 Task: Add the action, sort the to do list when every Tuesday by age in descending order.
Action: Mouse moved to (375, 217)
Screenshot: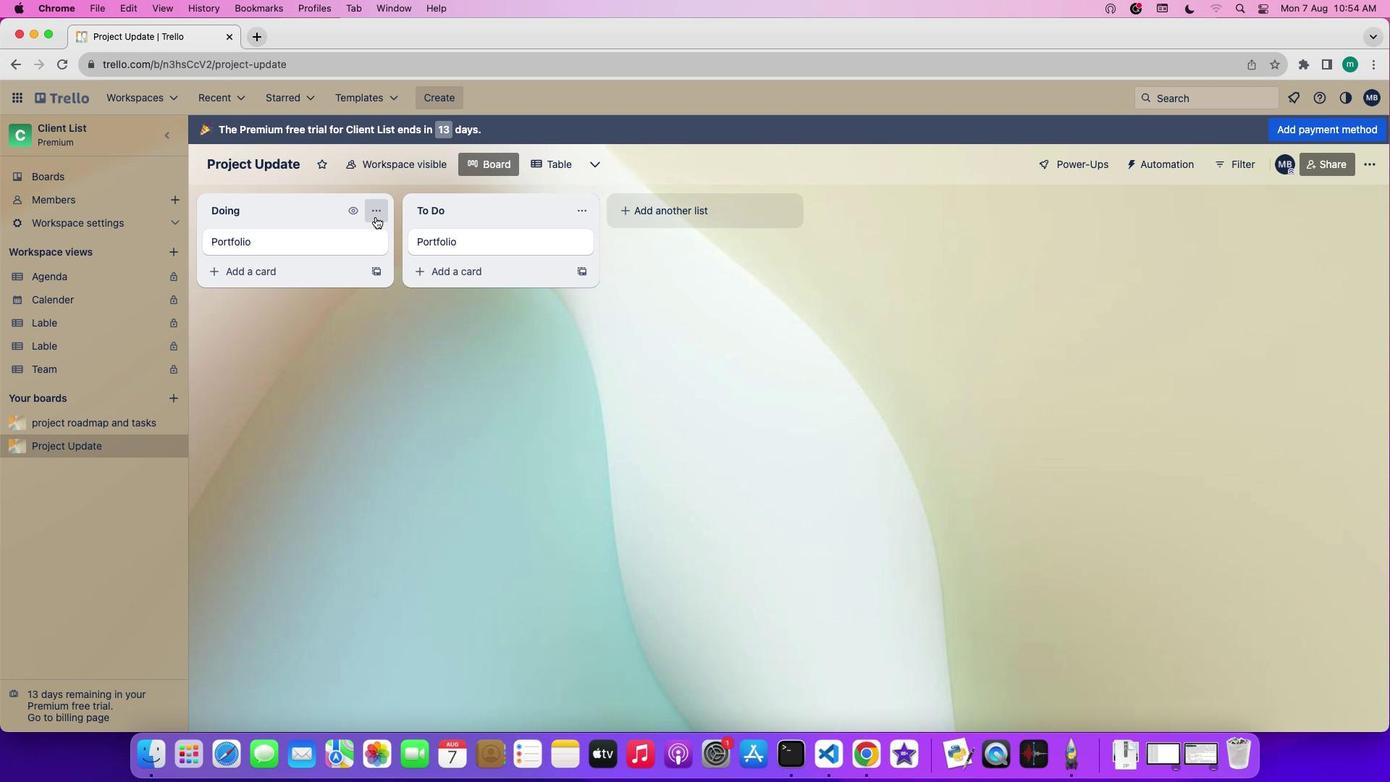 
Action: Mouse pressed left at (375, 217)
Screenshot: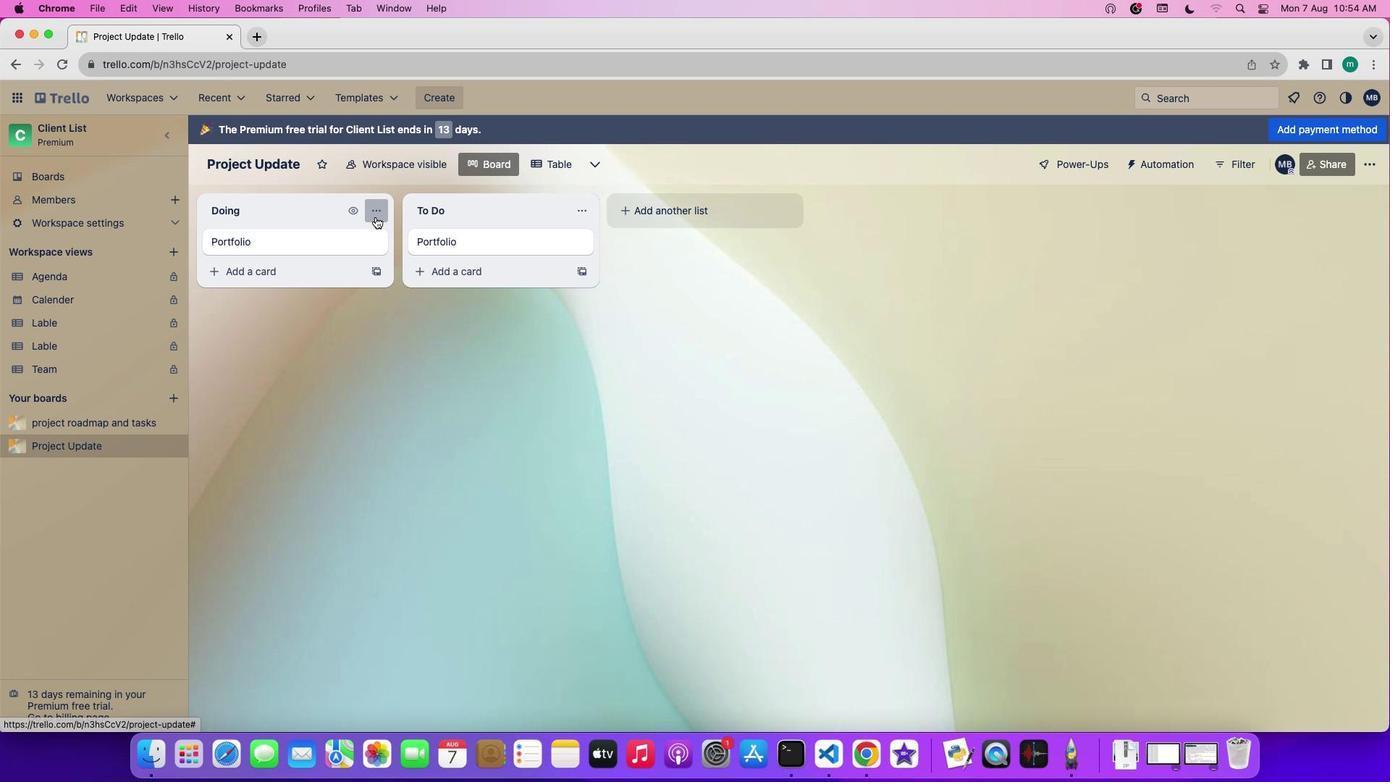 
Action: Mouse moved to (423, 446)
Screenshot: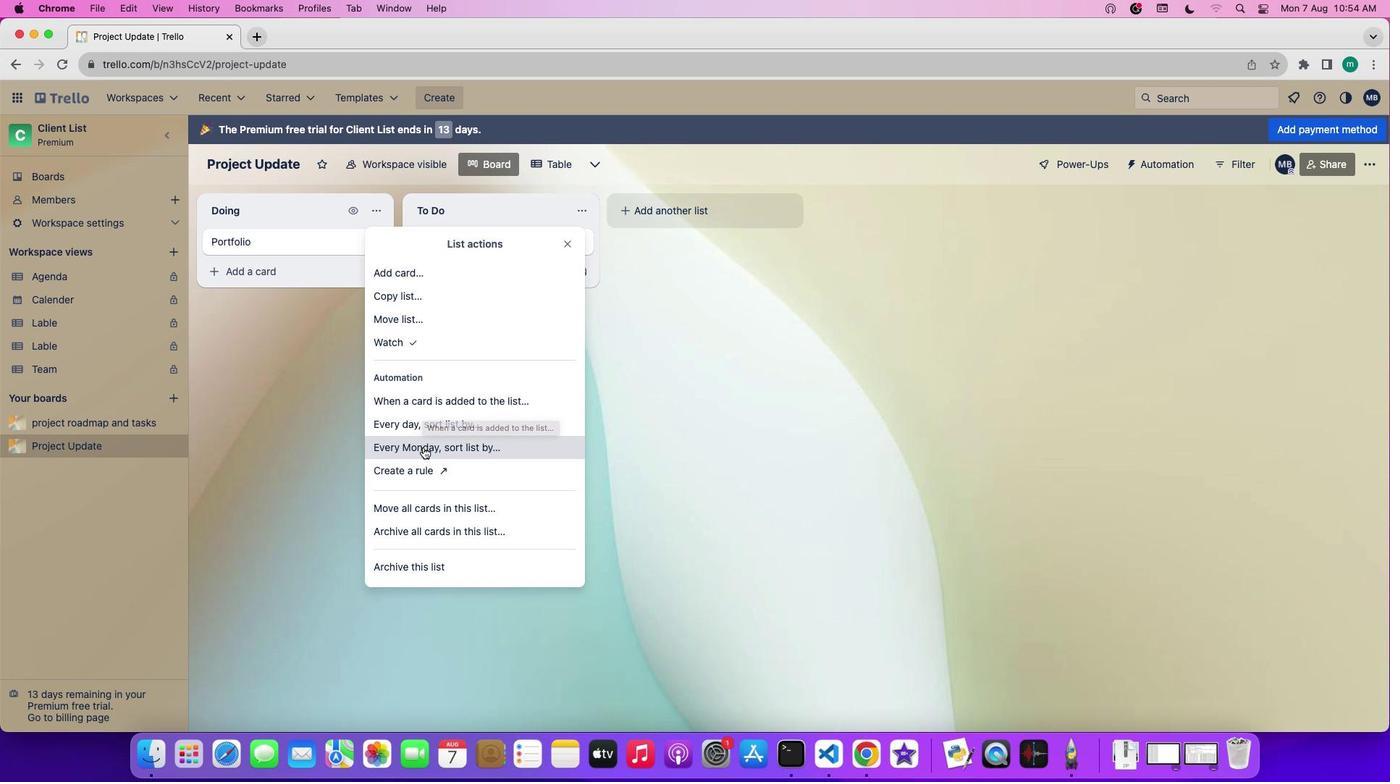 
Action: Mouse pressed left at (423, 446)
Screenshot: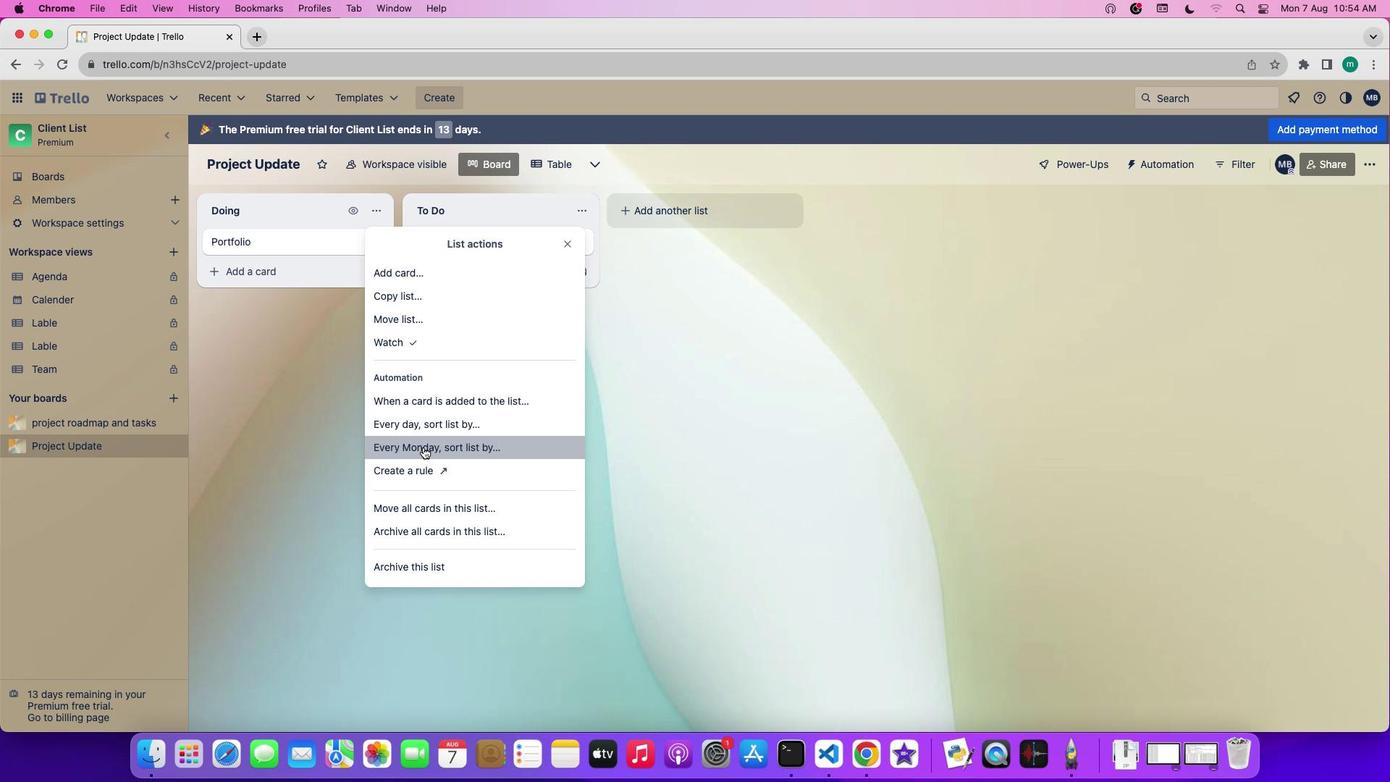 
Action: Mouse moved to (480, 319)
Screenshot: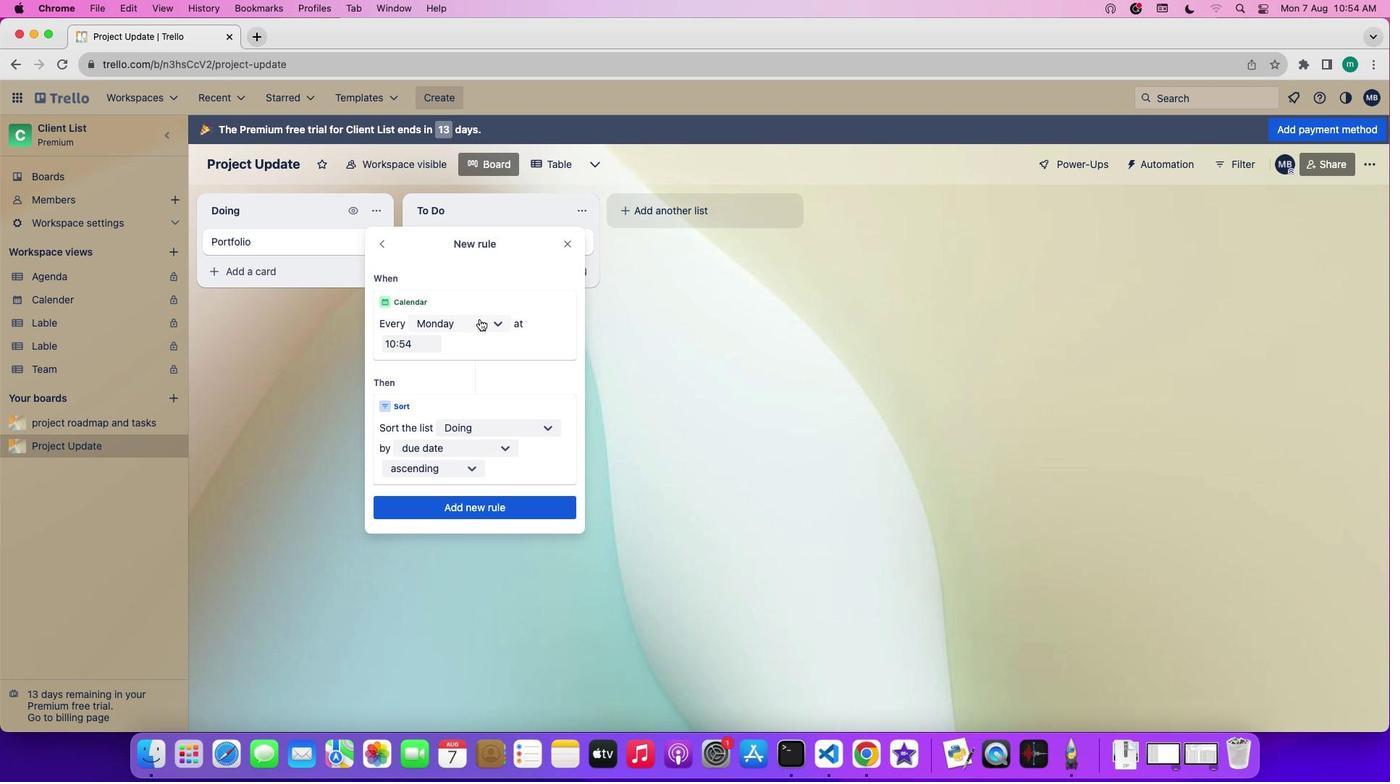
Action: Mouse pressed left at (480, 319)
Screenshot: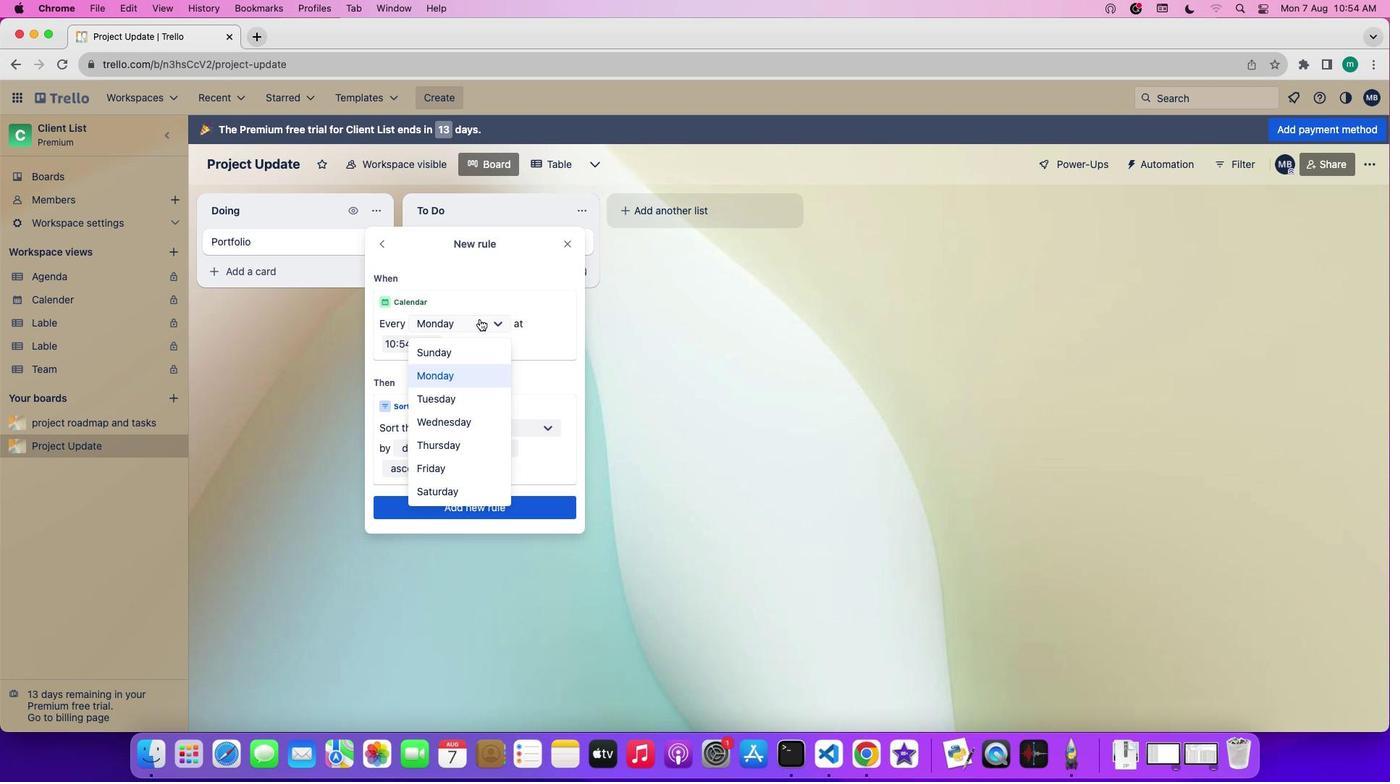 
Action: Mouse moved to (472, 406)
Screenshot: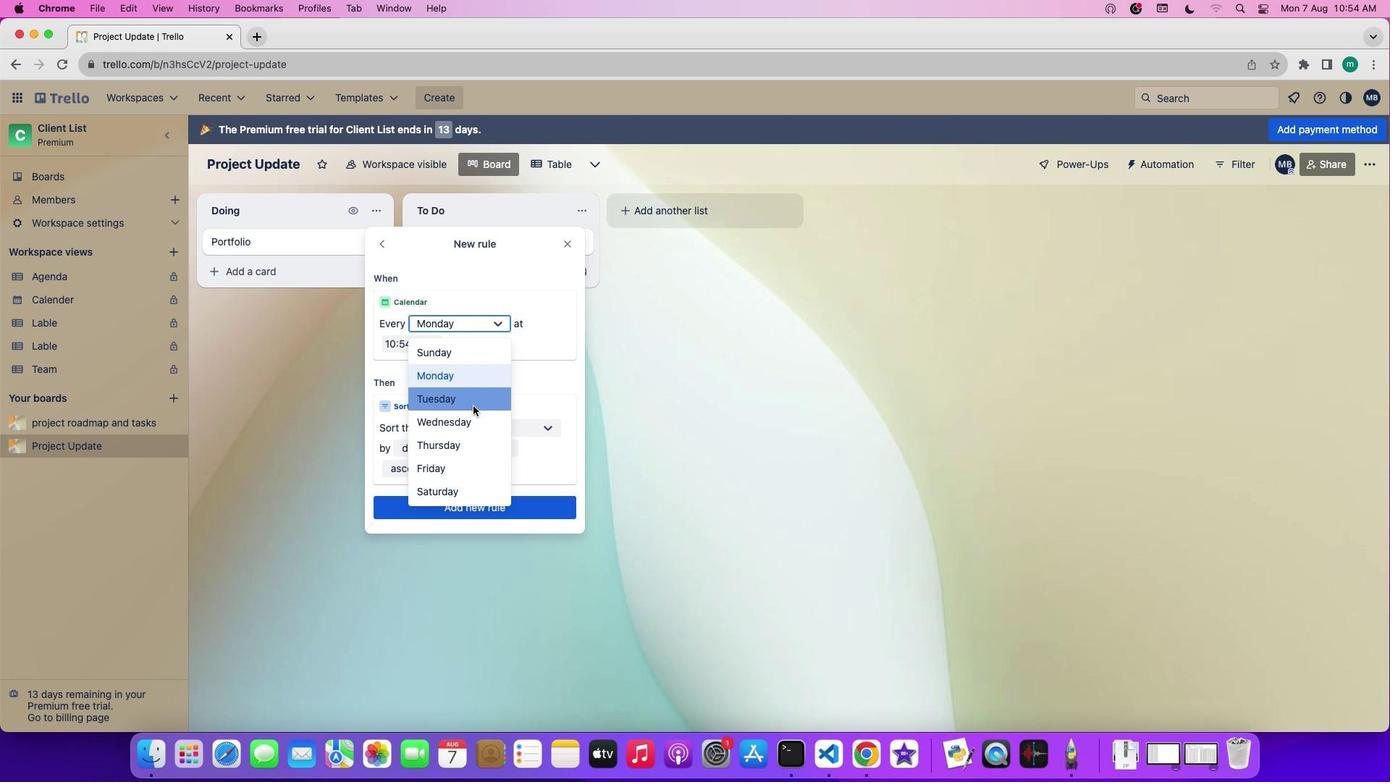 
Action: Mouse pressed left at (472, 406)
Screenshot: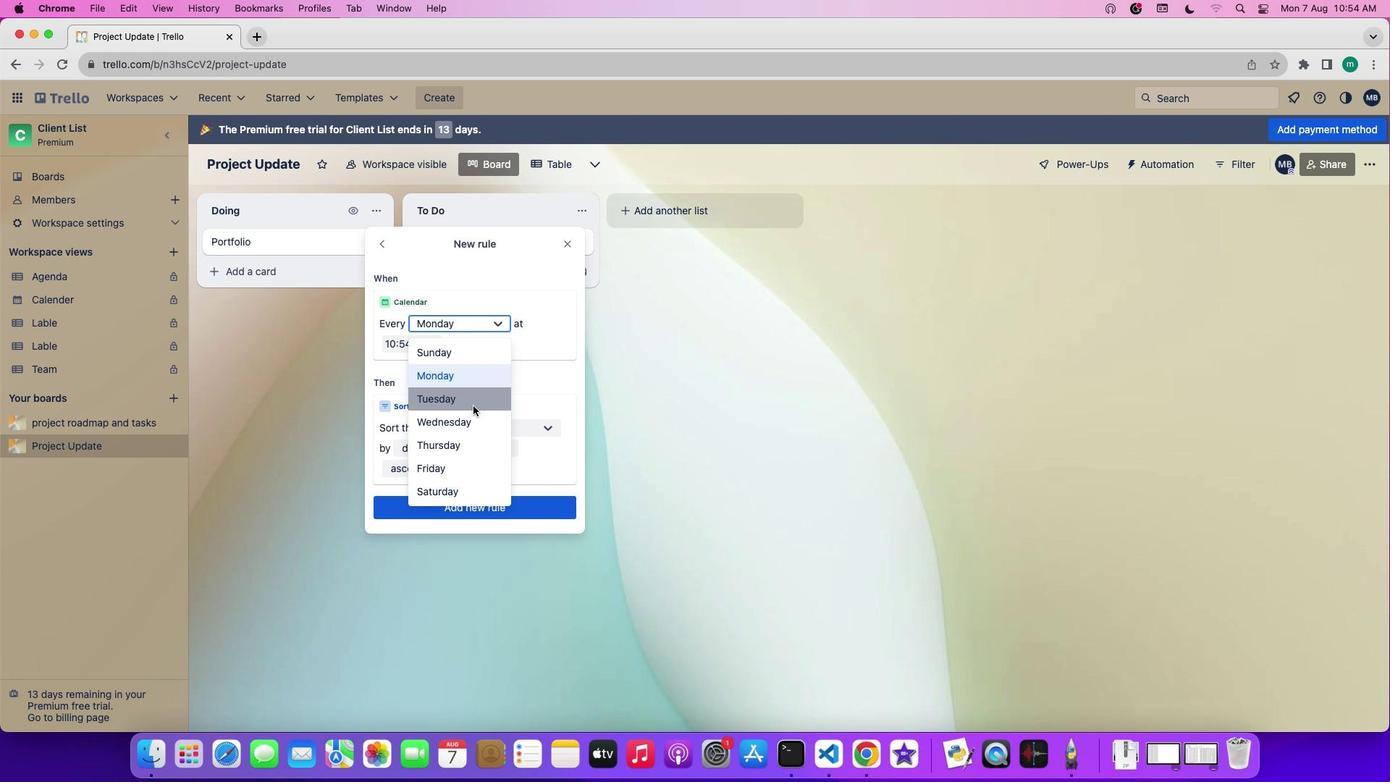 
Action: Mouse moved to (472, 424)
Screenshot: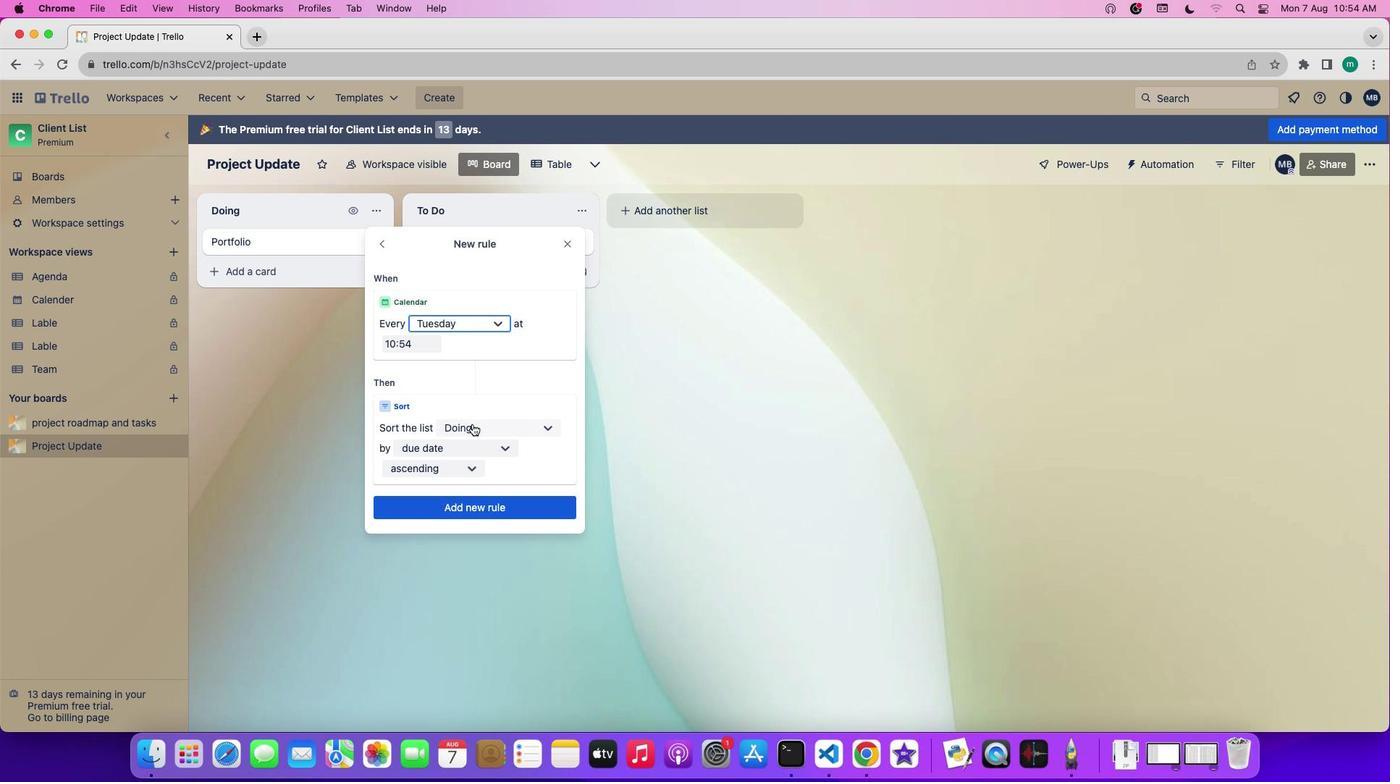 
Action: Mouse pressed left at (472, 424)
Screenshot: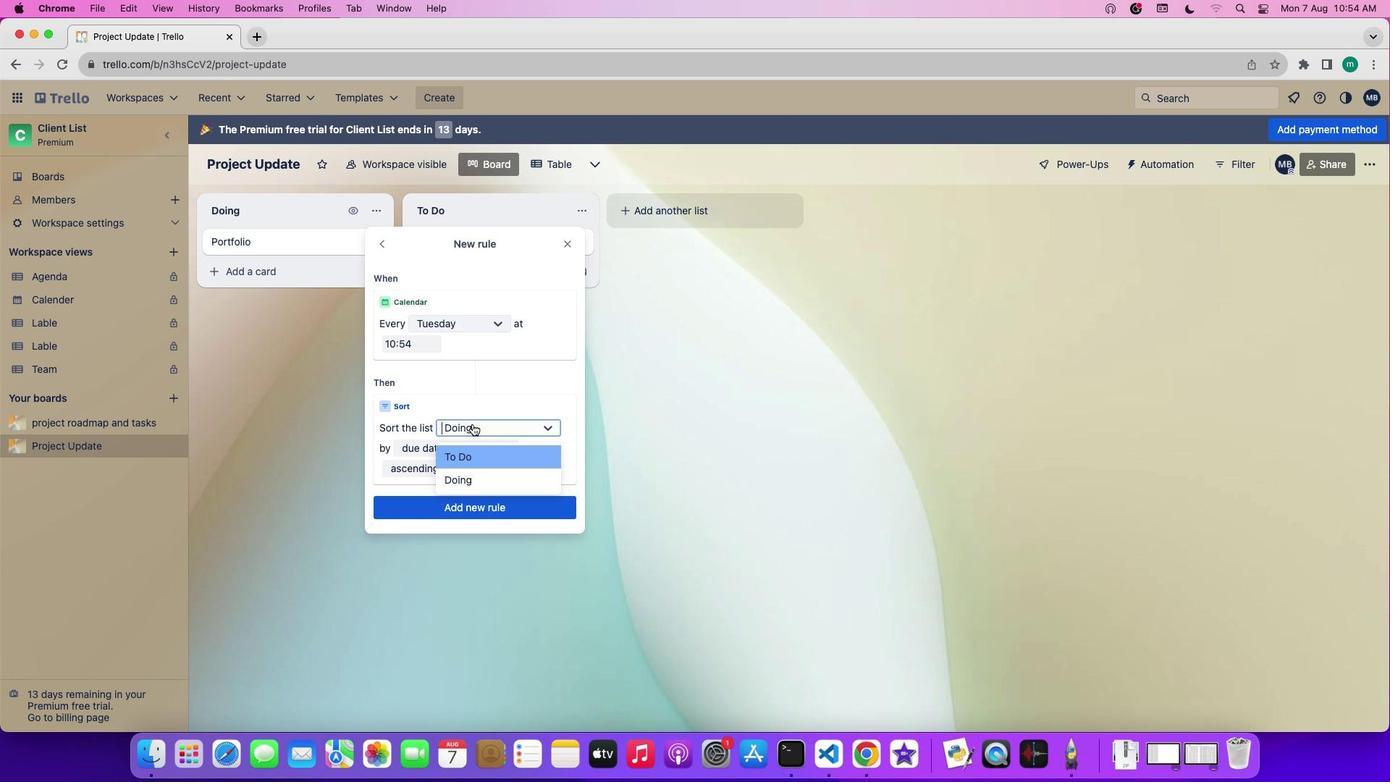 
Action: Mouse moved to (478, 453)
Screenshot: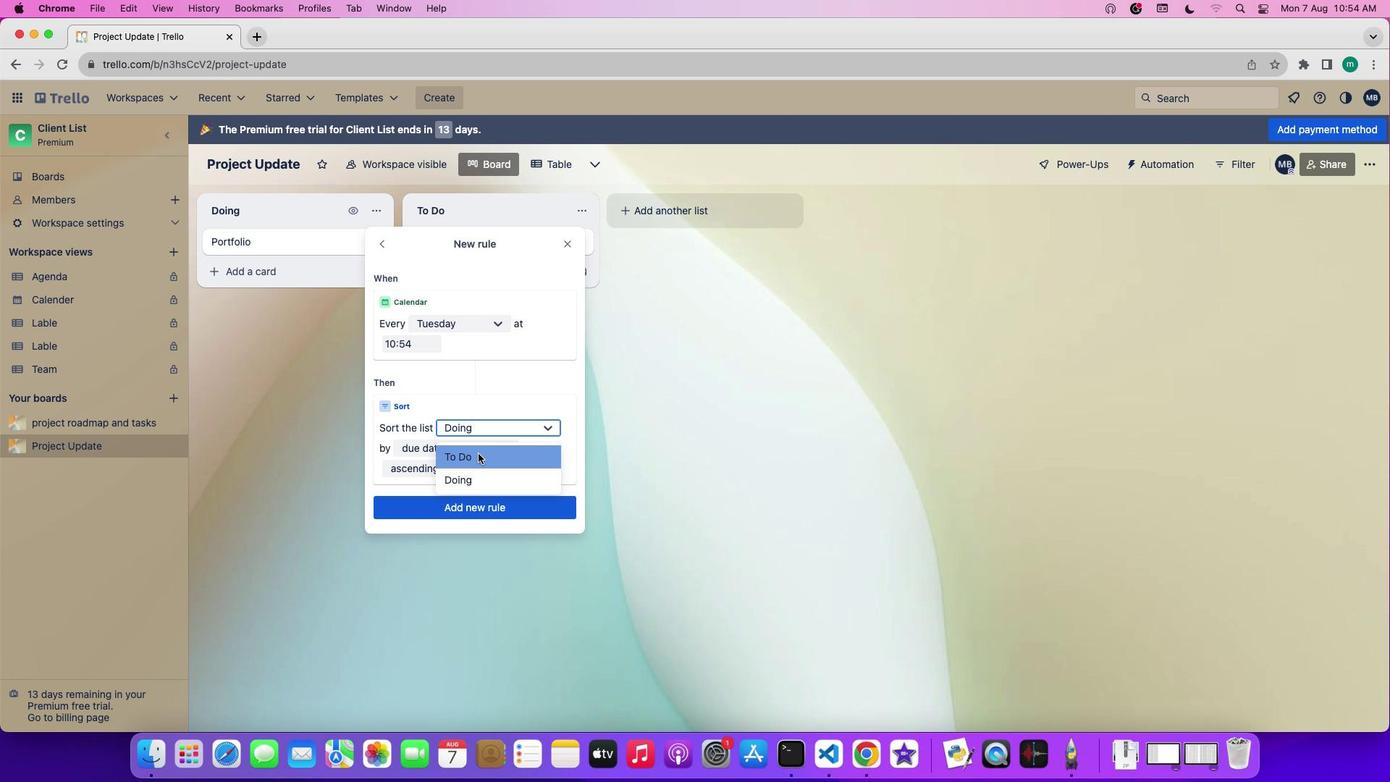 
Action: Mouse pressed left at (478, 453)
Screenshot: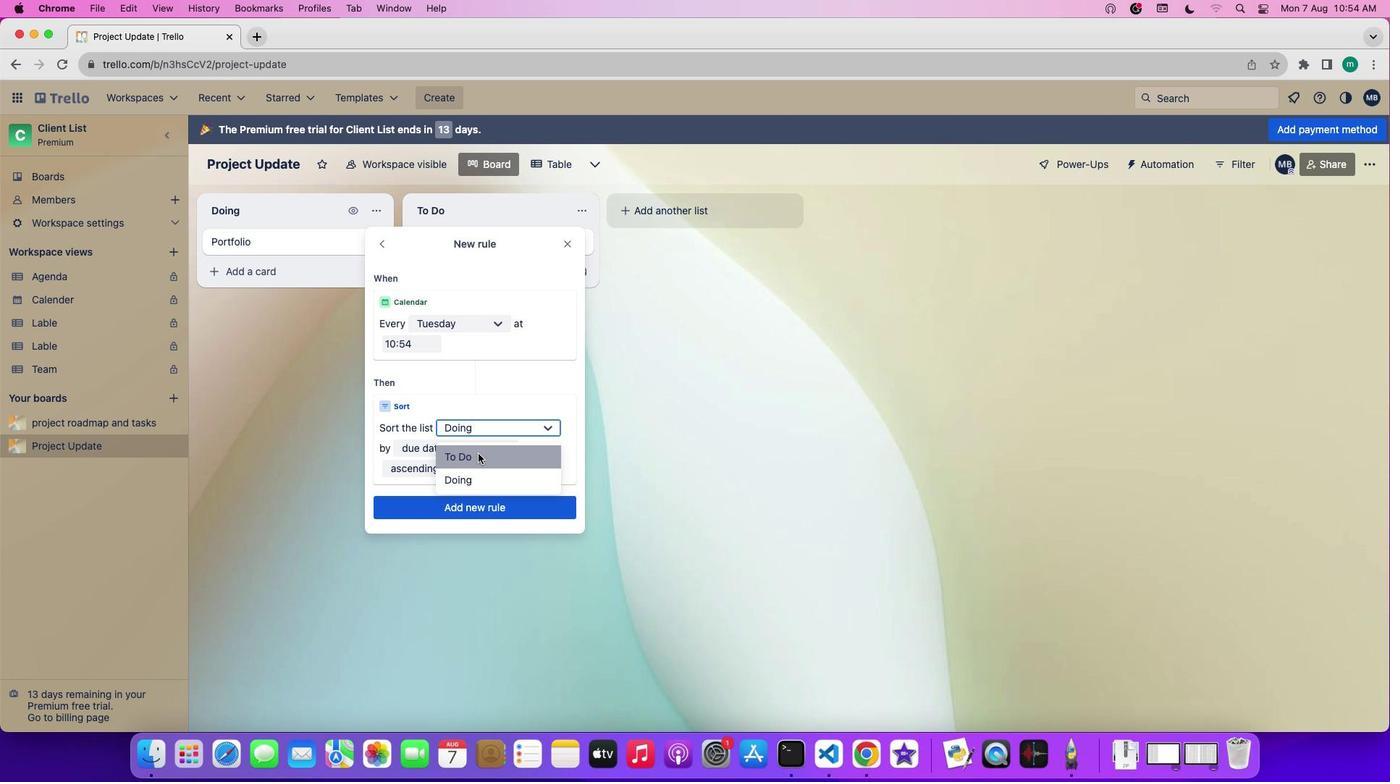 
Action: Mouse moved to (454, 444)
Screenshot: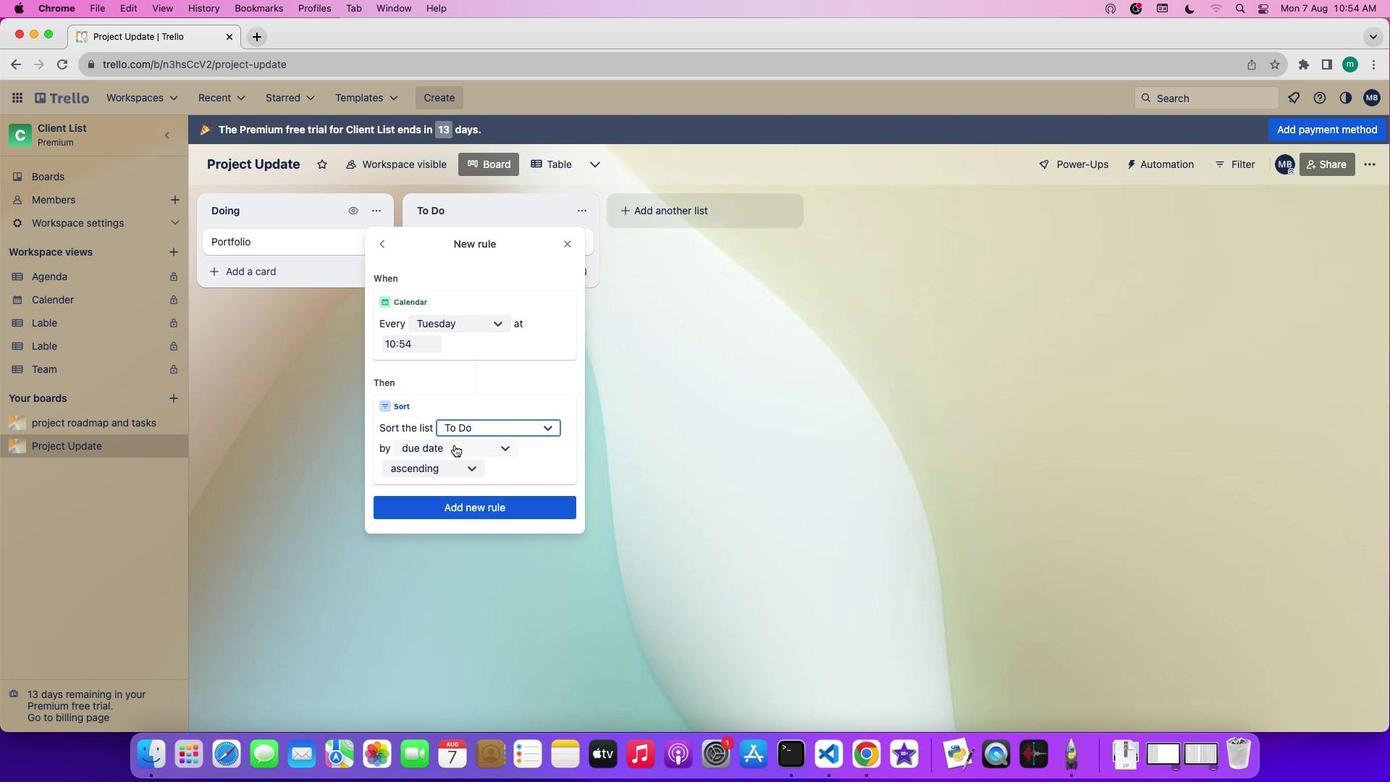 
Action: Mouse pressed left at (454, 444)
Screenshot: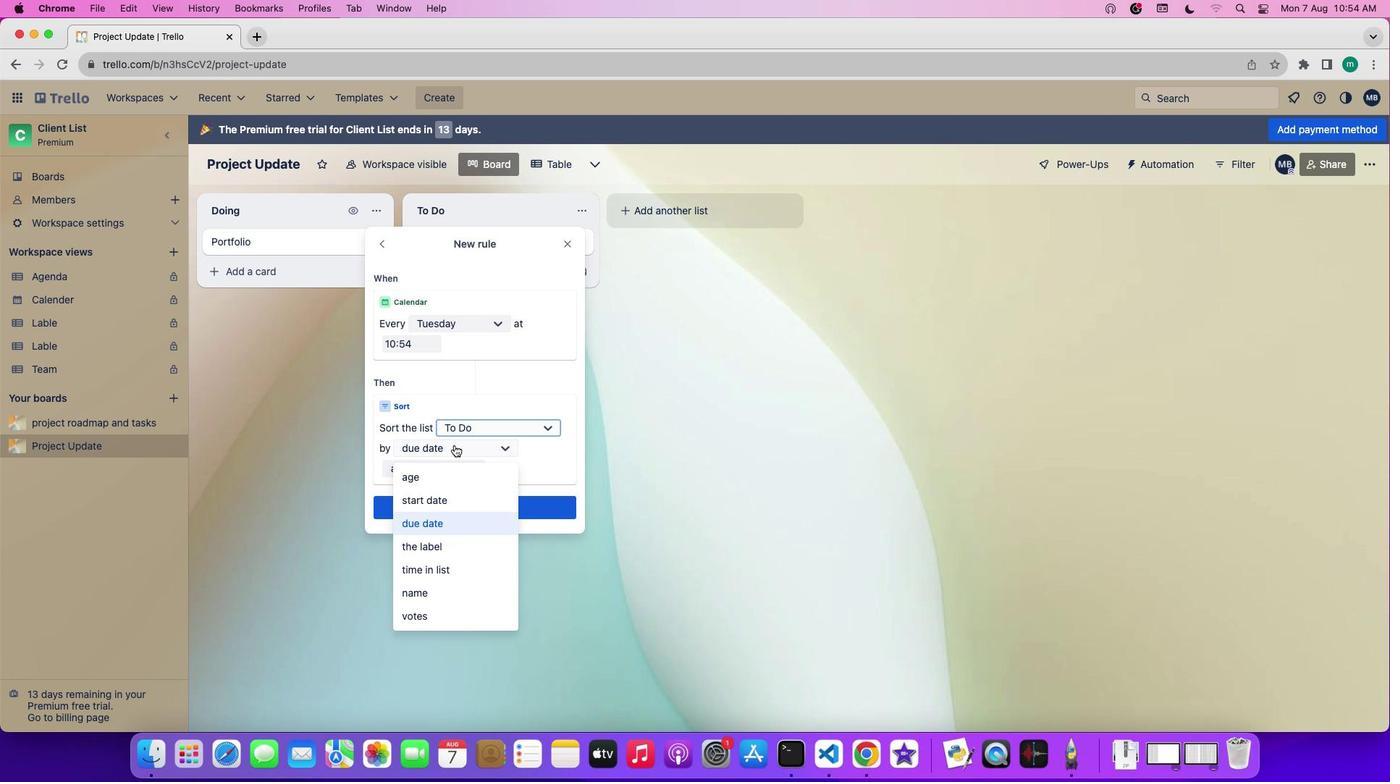 
Action: Mouse moved to (450, 476)
Screenshot: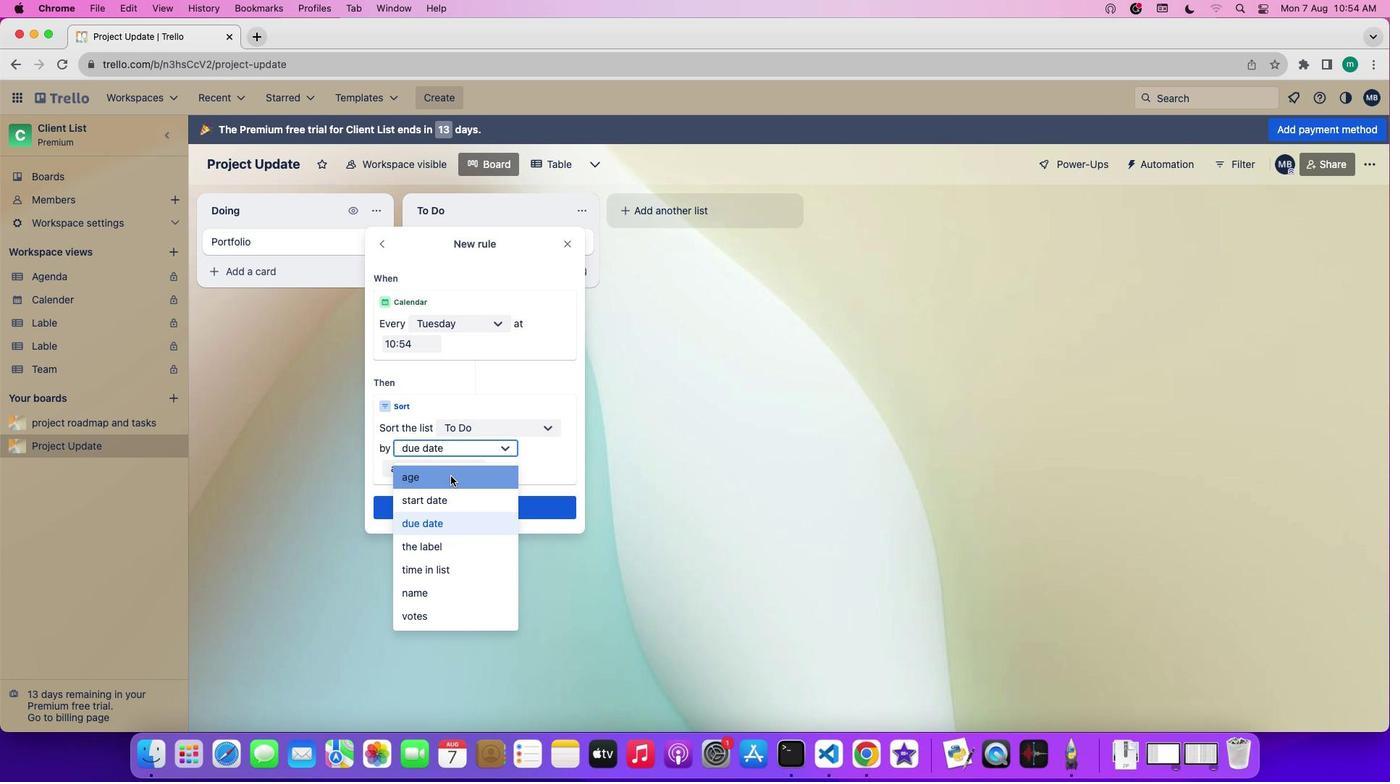 
Action: Mouse pressed left at (450, 476)
Screenshot: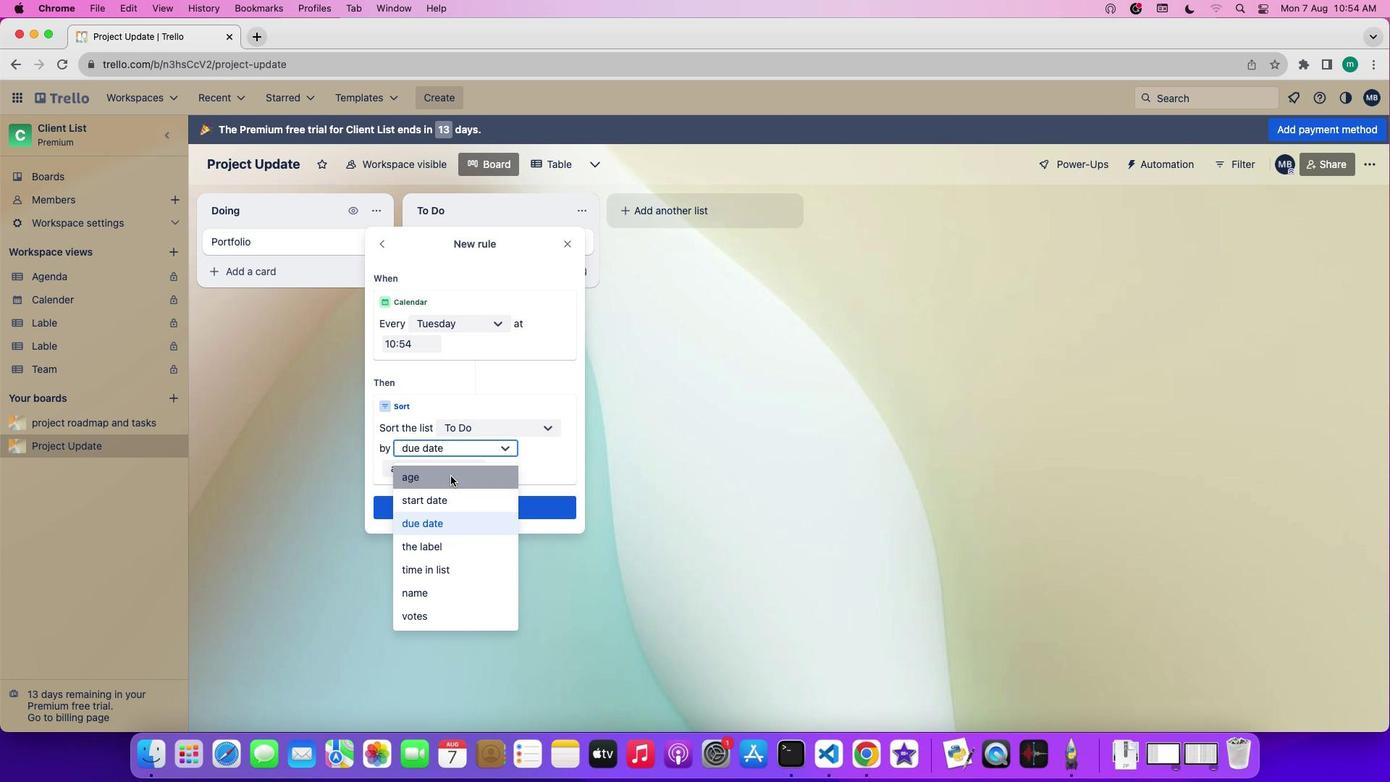 
Action: Mouse moved to (451, 465)
Screenshot: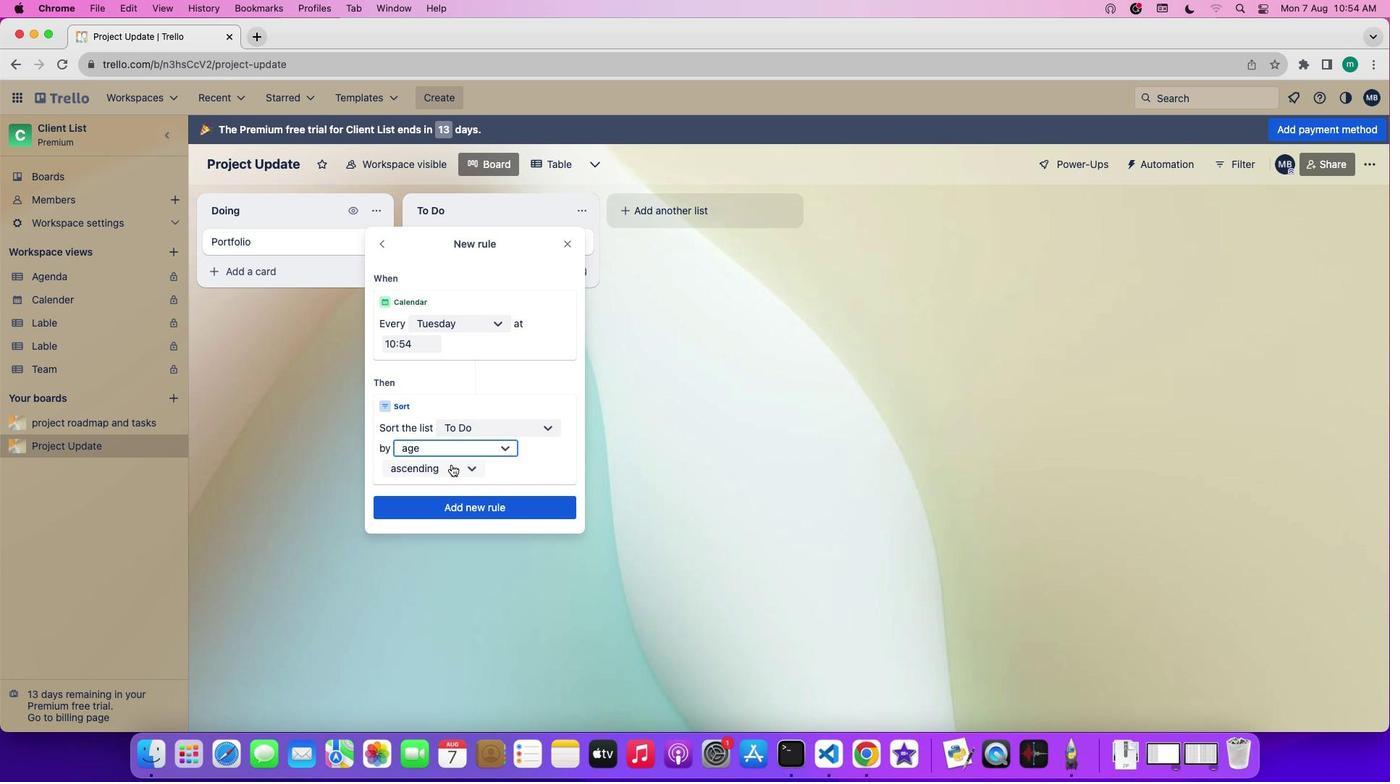
Action: Mouse pressed left at (451, 465)
Screenshot: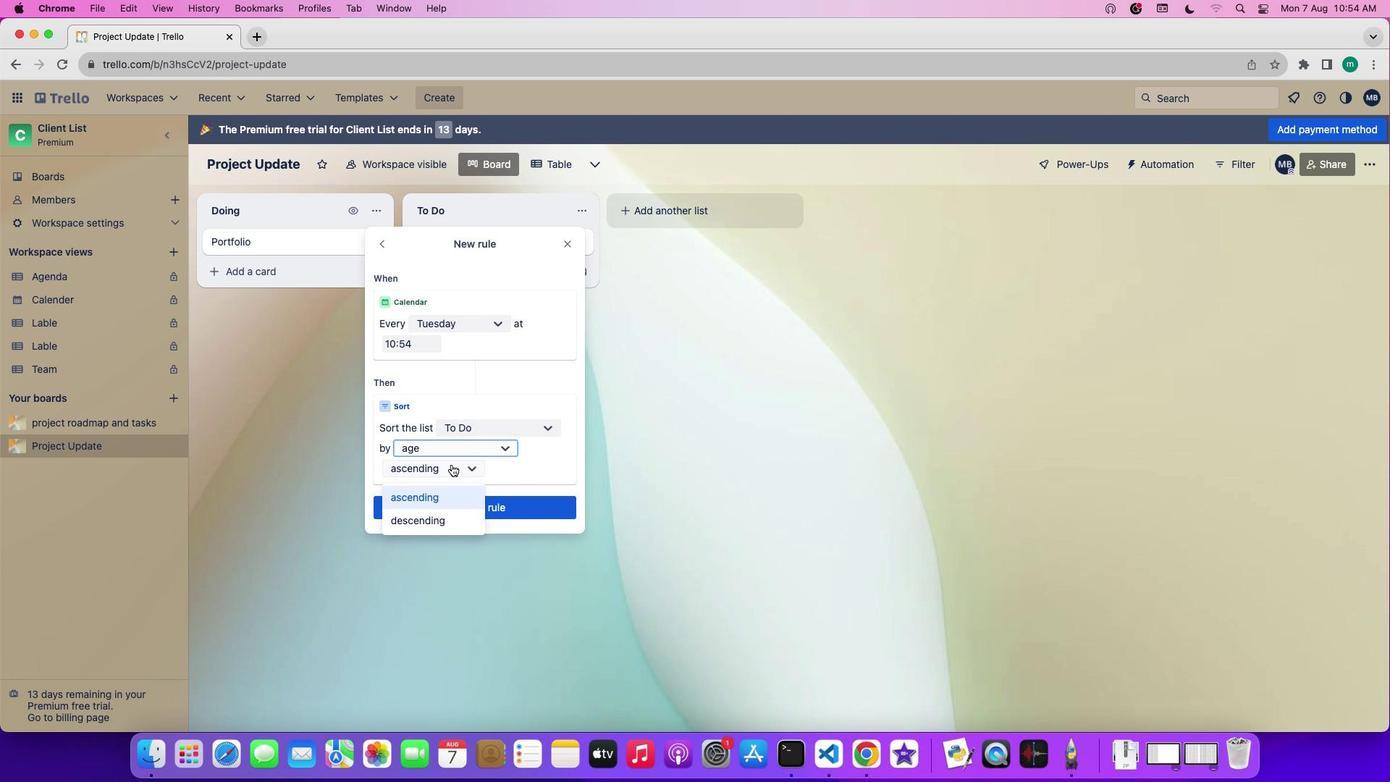 
Action: Mouse moved to (442, 512)
Screenshot: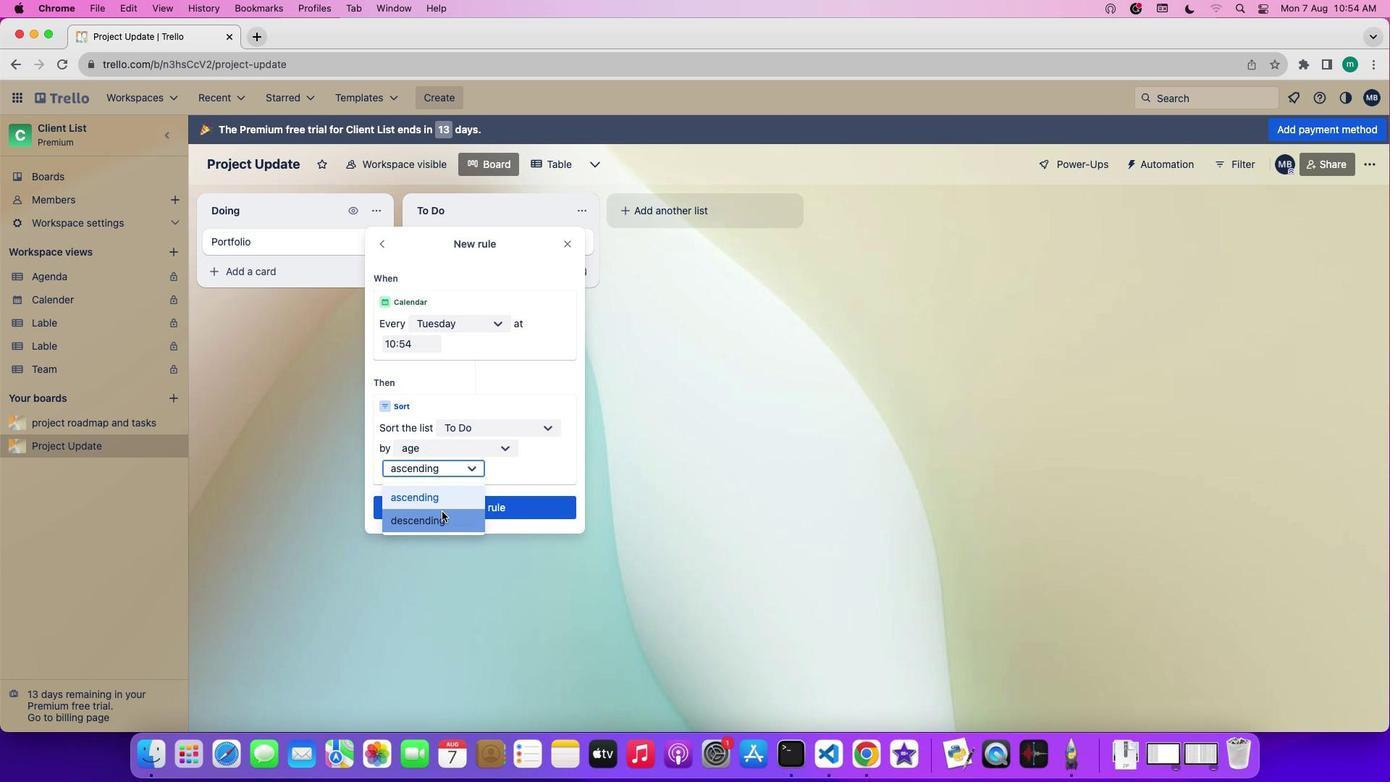
Action: Mouse pressed left at (442, 512)
Screenshot: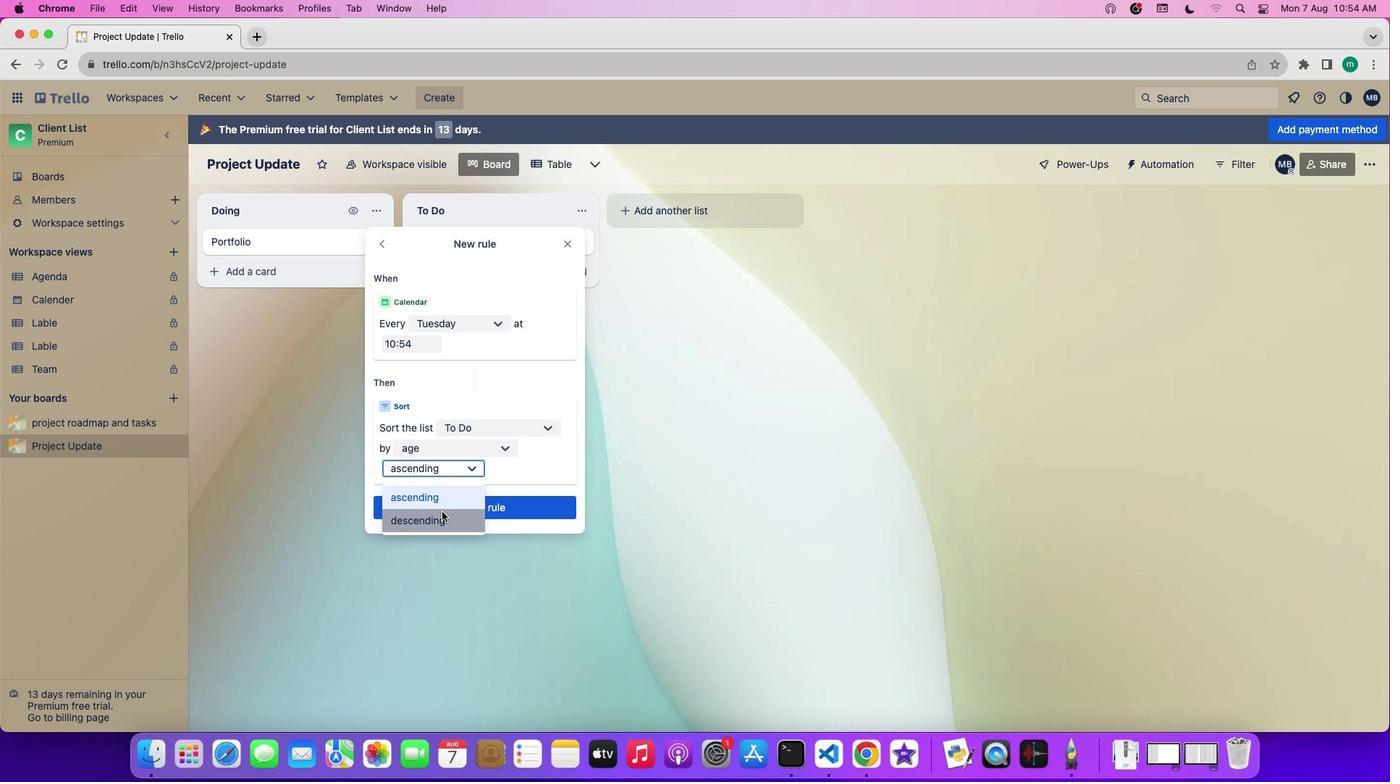 
